 Task: Add Chicken Caesar Wrap to the cart.
Action: Mouse moved to (707, 252)
Screenshot: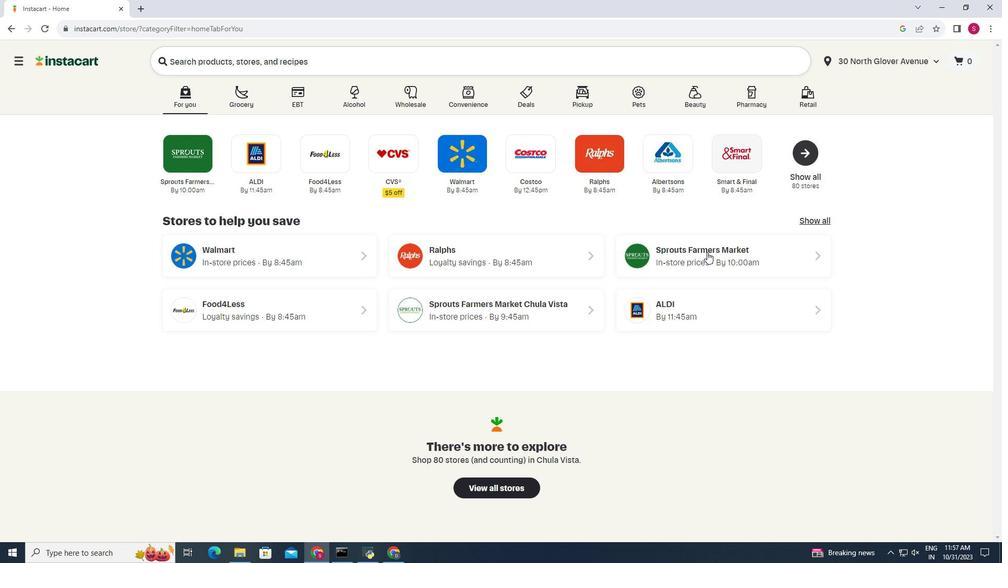 
Action: Mouse pressed left at (707, 252)
Screenshot: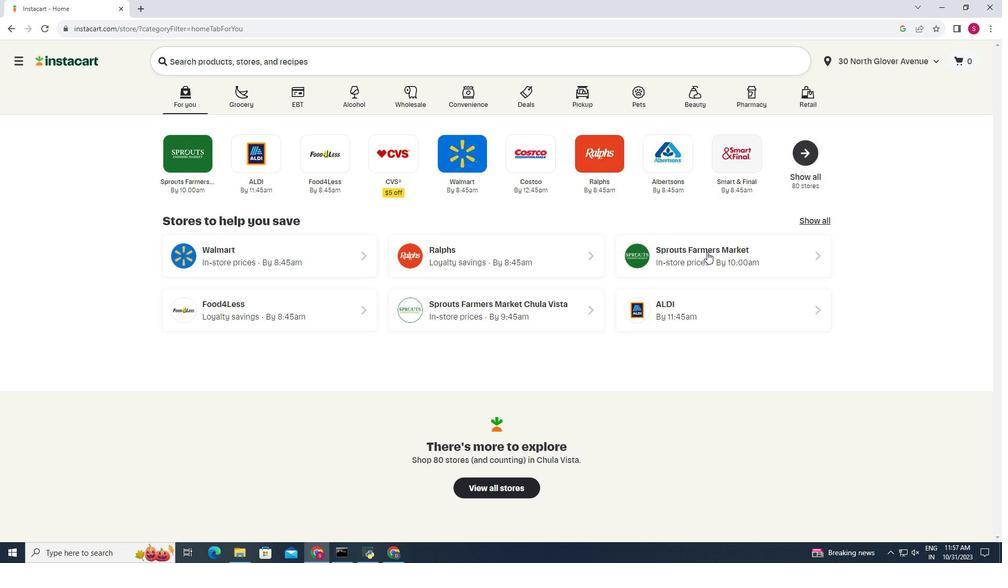 
Action: Mouse moved to (65, 476)
Screenshot: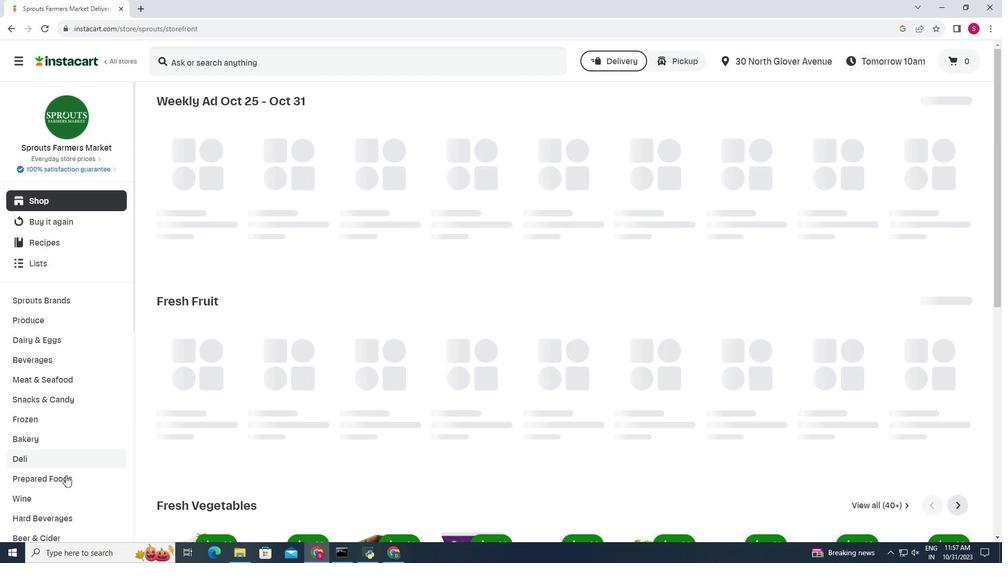 
Action: Mouse pressed left at (65, 476)
Screenshot: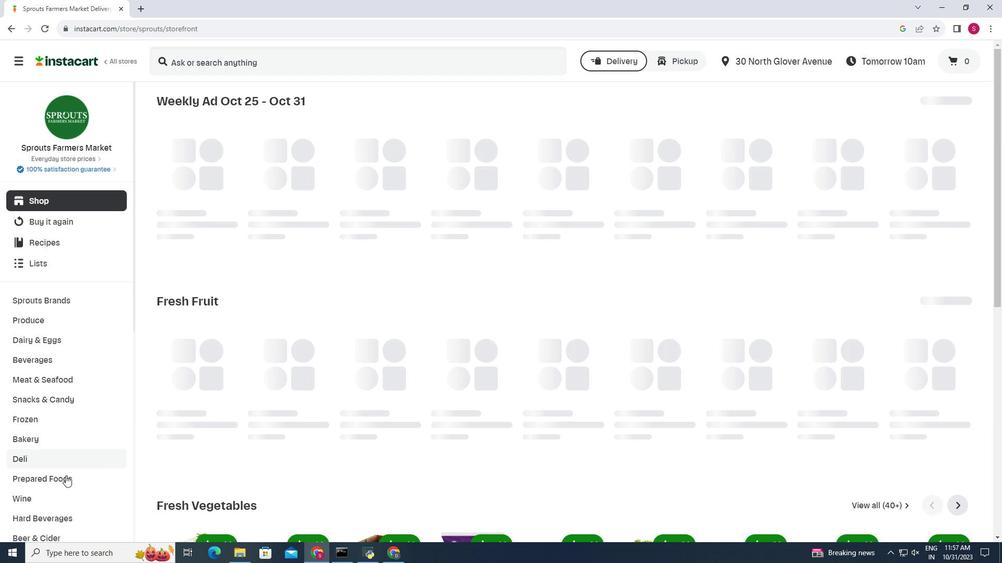 
Action: Mouse moved to (276, 126)
Screenshot: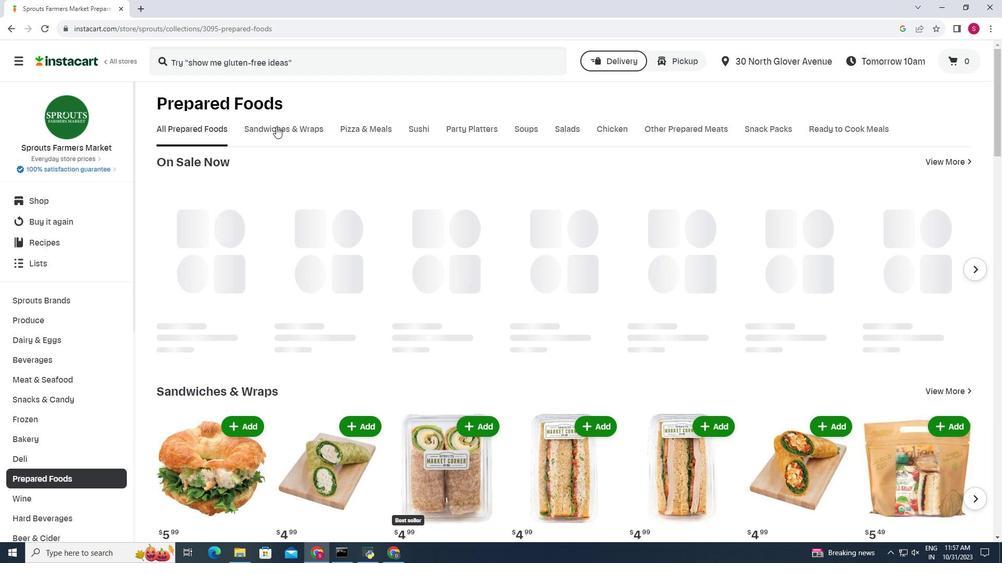 
Action: Mouse pressed left at (276, 126)
Screenshot: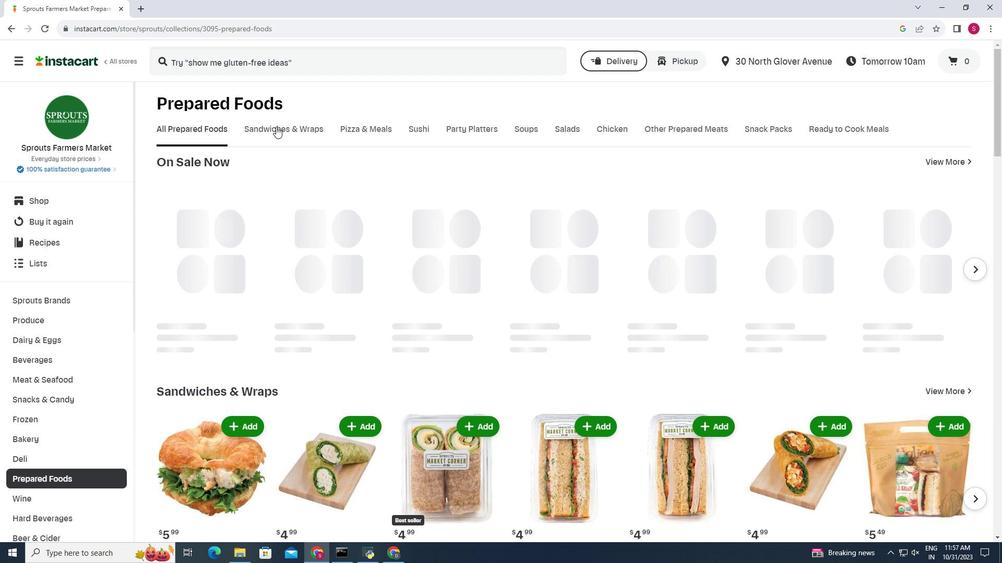 
Action: Mouse moved to (492, 219)
Screenshot: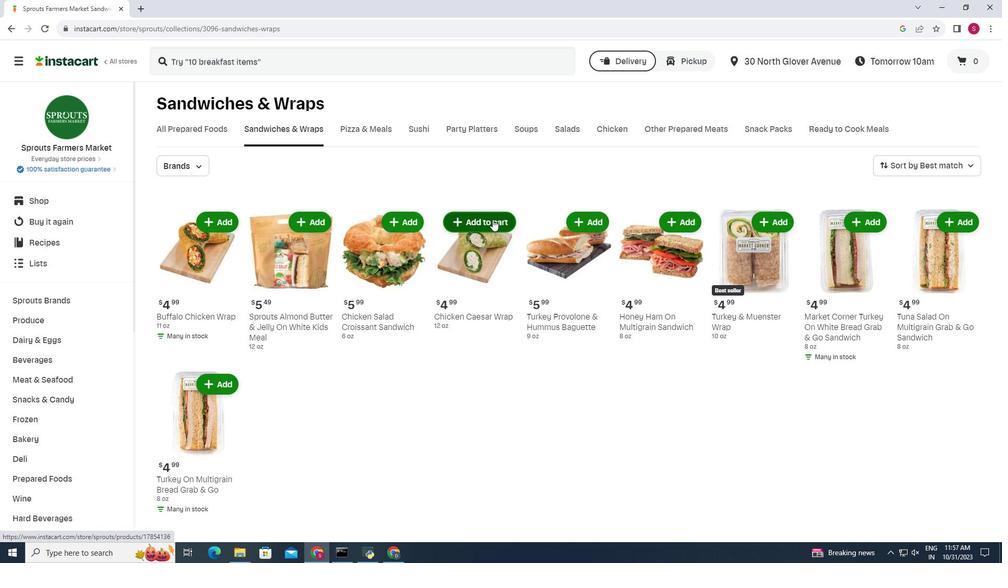 
Action: Mouse pressed left at (492, 219)
Screenshot: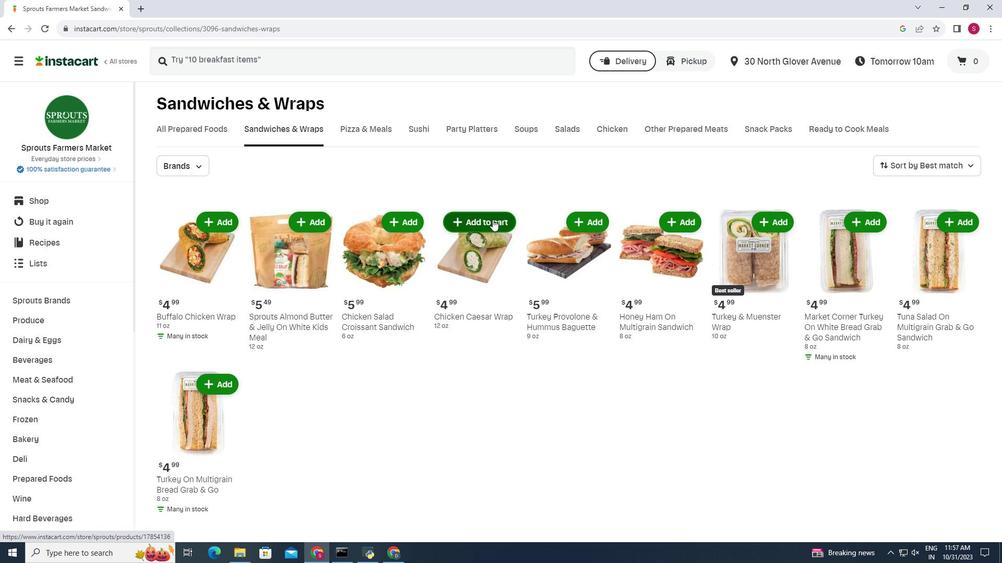 
Action: Mouse moved to (478, 189)
Screenshot: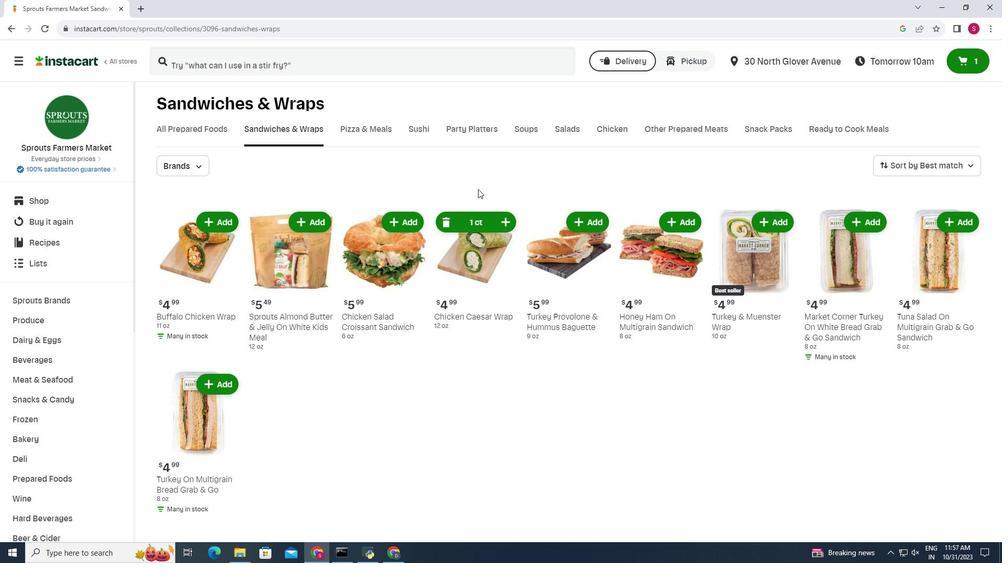
